 Task: Change the configuration of the board layout of the mark's project to slice by "Milestone".
Action: Mouse moved to (197, 123)
Screenshot: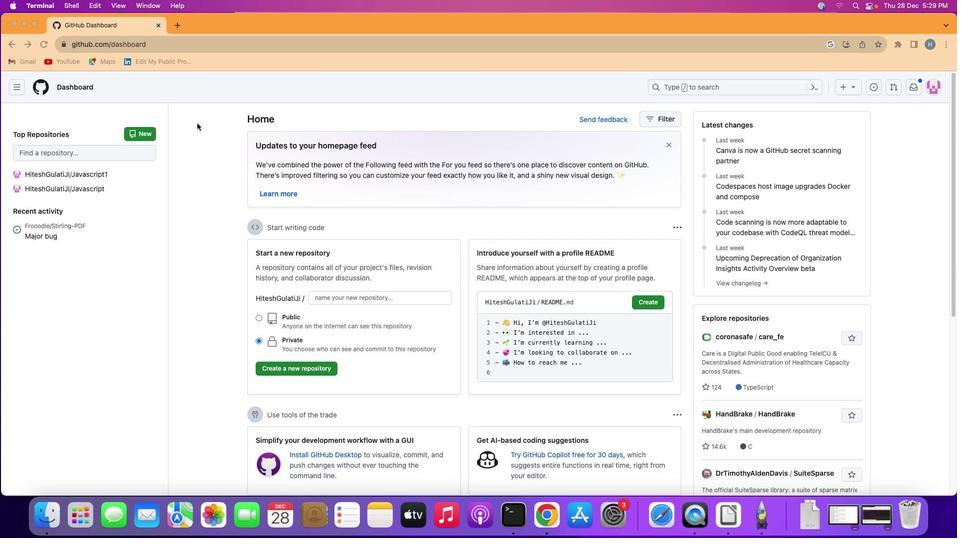 
Action: Mouse pressed left at (197, 123)
Screenshot: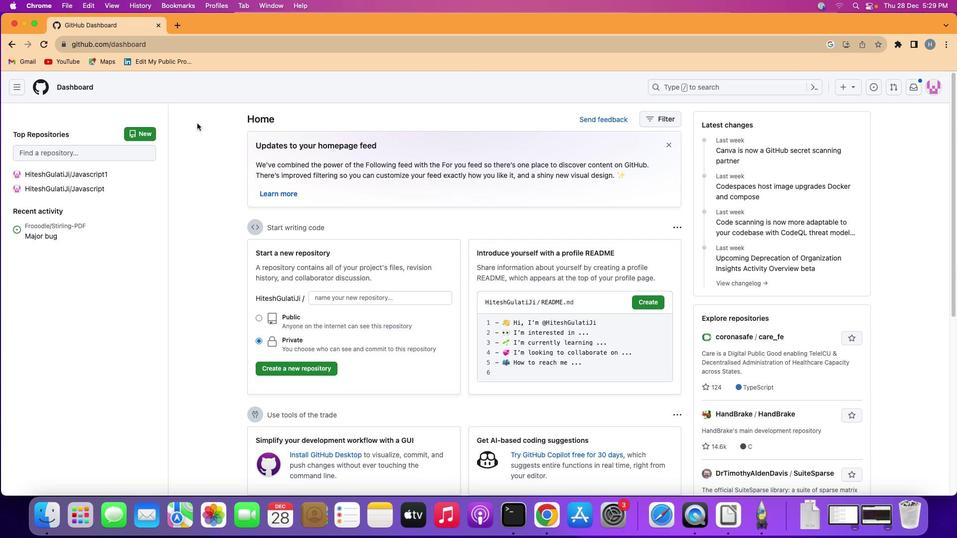 
Action: Mouse moved to (17, 83)
Screenshot: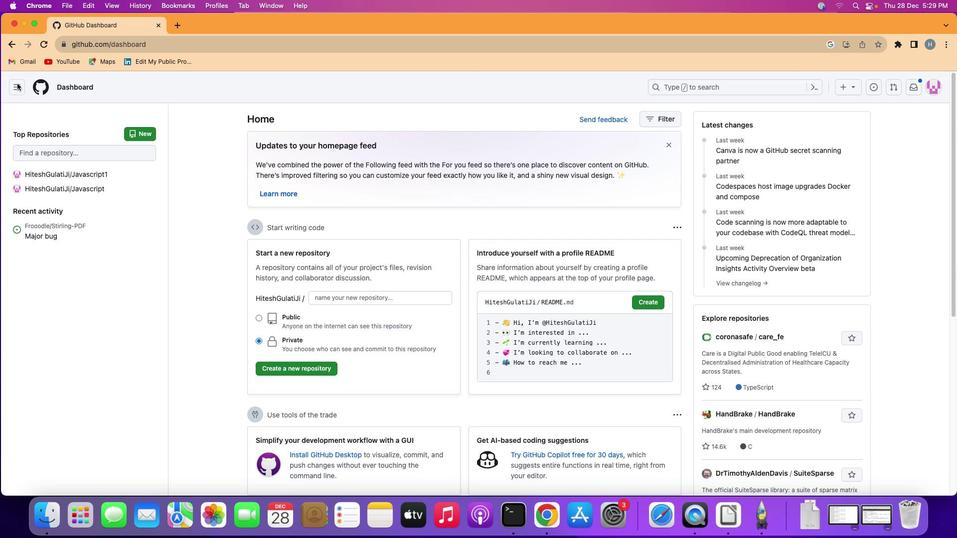
Action: Mouse pressed left at (17, 83)
Screenshot: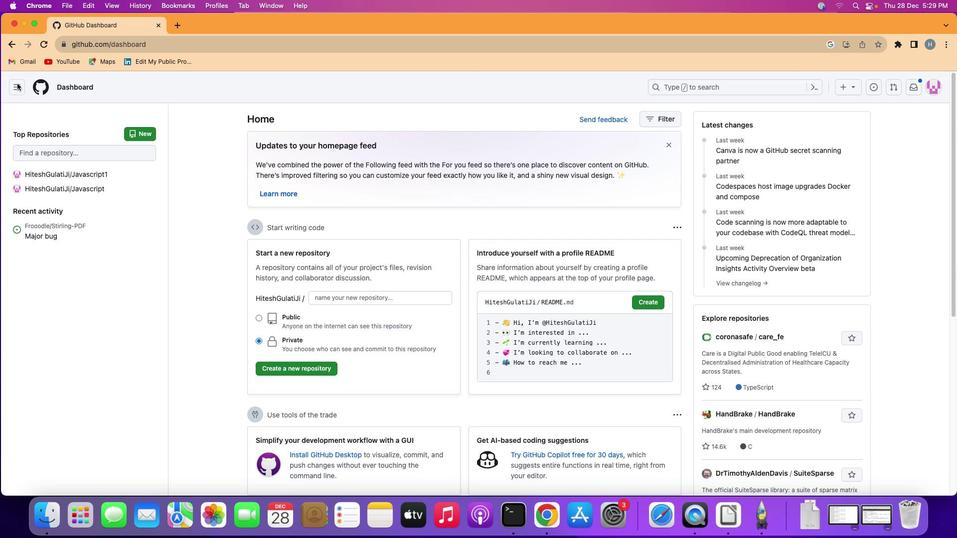 
Action: Mouse moved to (59, 155)
Screenshot: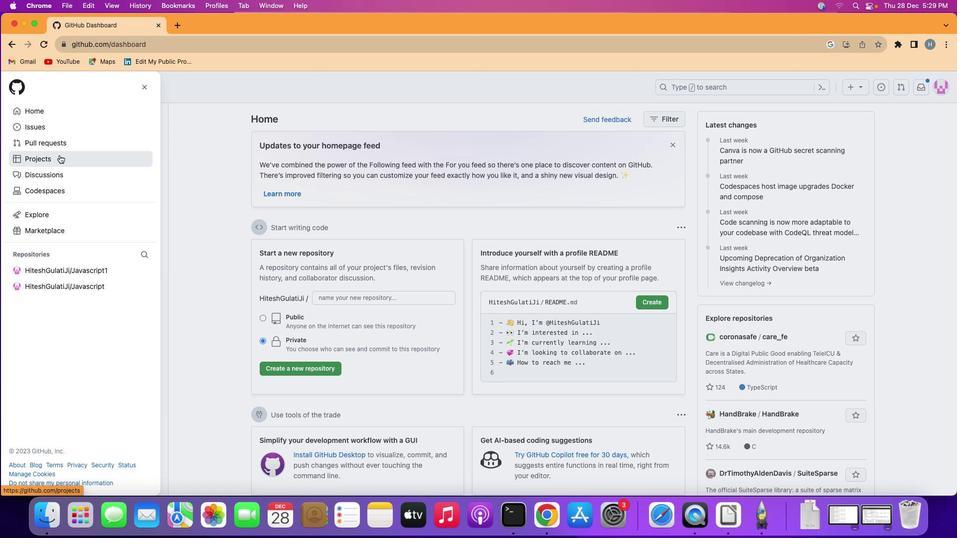 
Action: Mouse pressed left at (59, 155)
Screenshot: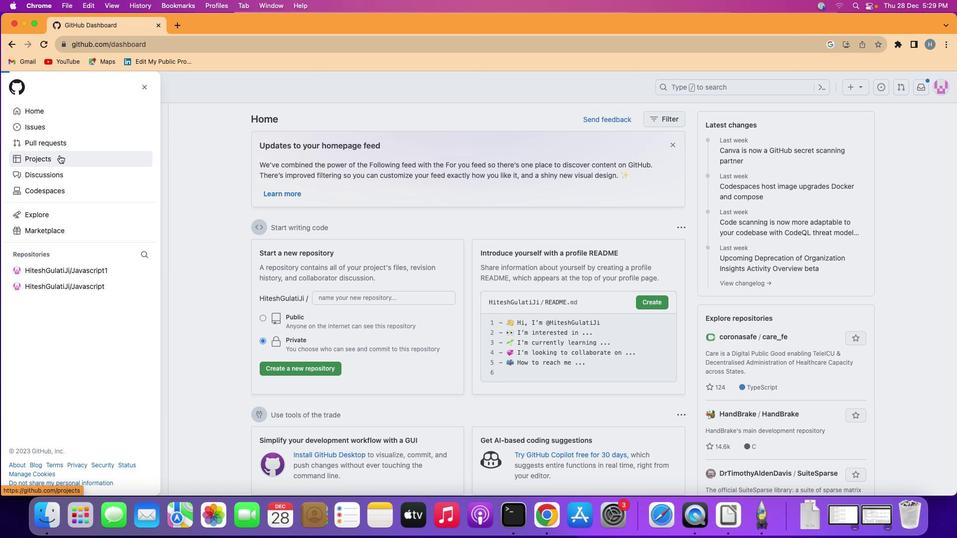 
Action: Mouse moved to (383, 181)
Screenshot: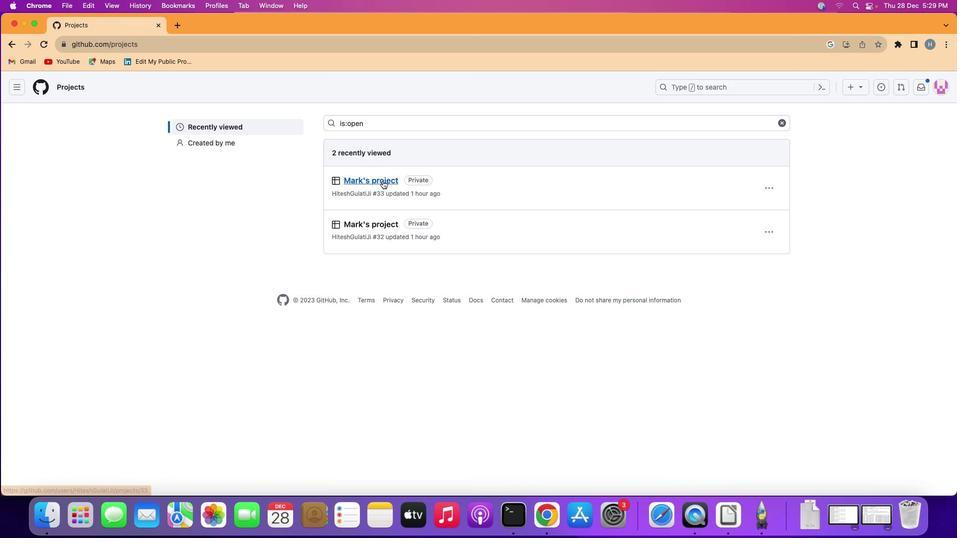 
Action: Mouse pressed left at (383, 181)
Screenshot: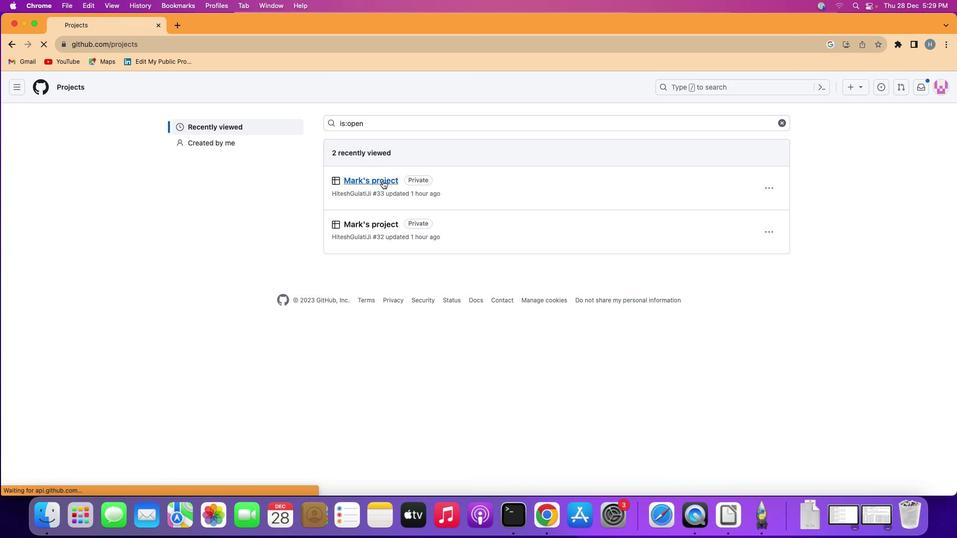 
Action: Mouse moved to (70, 136)
Screenshot: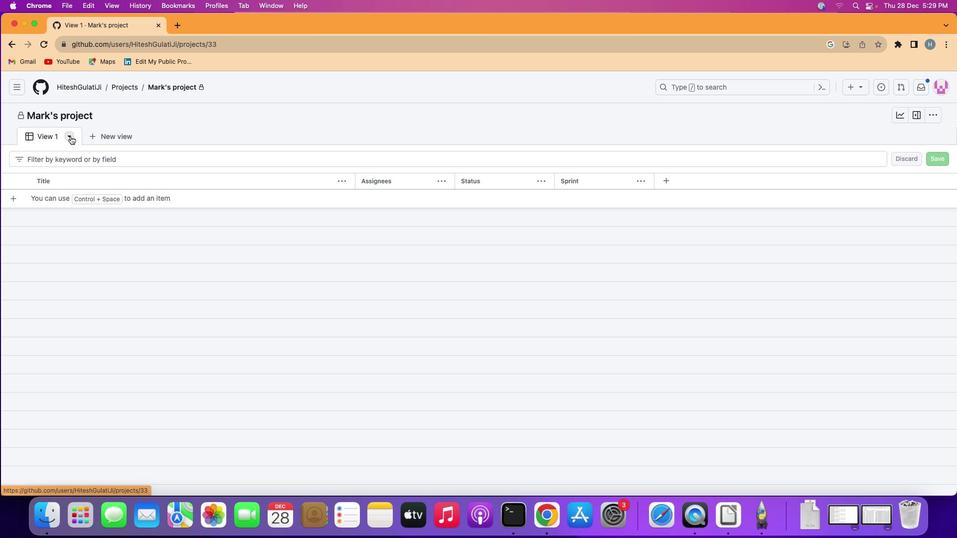 
Action: Mouse pressed left at (70, 136)
Screenshot: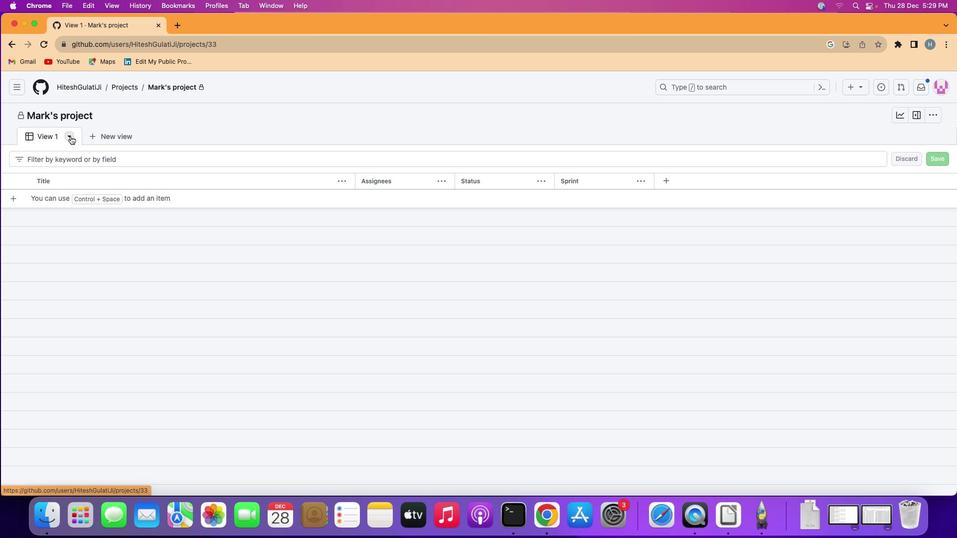 
Action: Mouse moved to (136, 168)
Screenshot: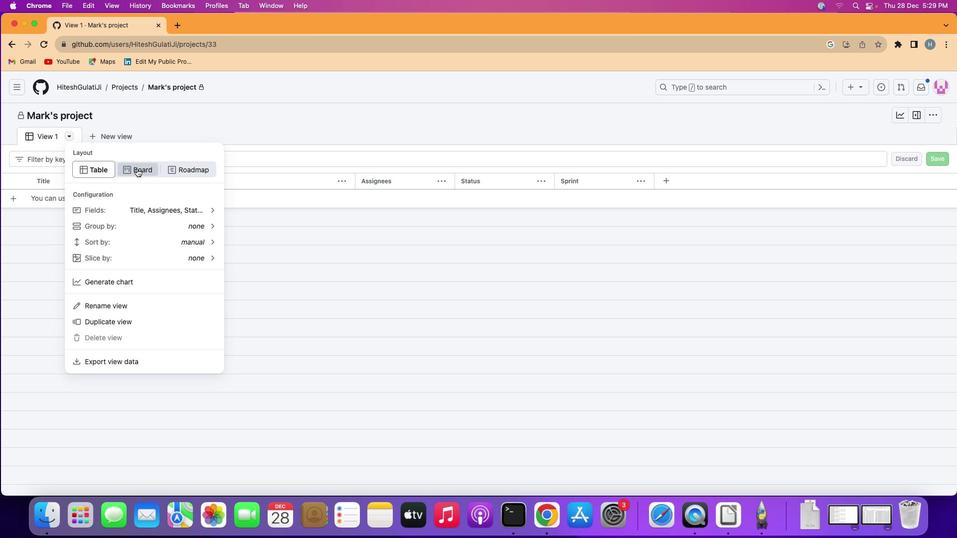 
Action: Mouse pressed left at (136, 168)
Screenshot: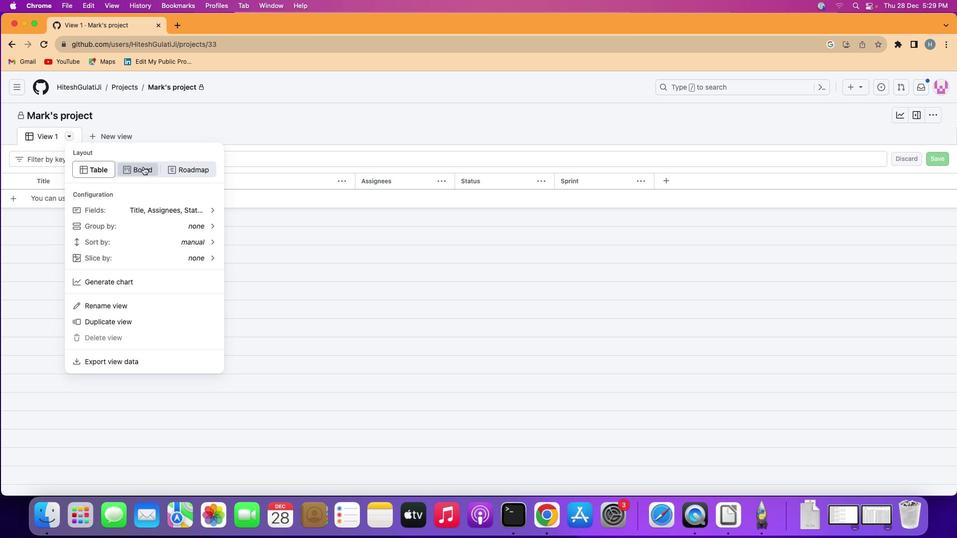 
Action: Mouse moved to (71, 136)
Screenshot: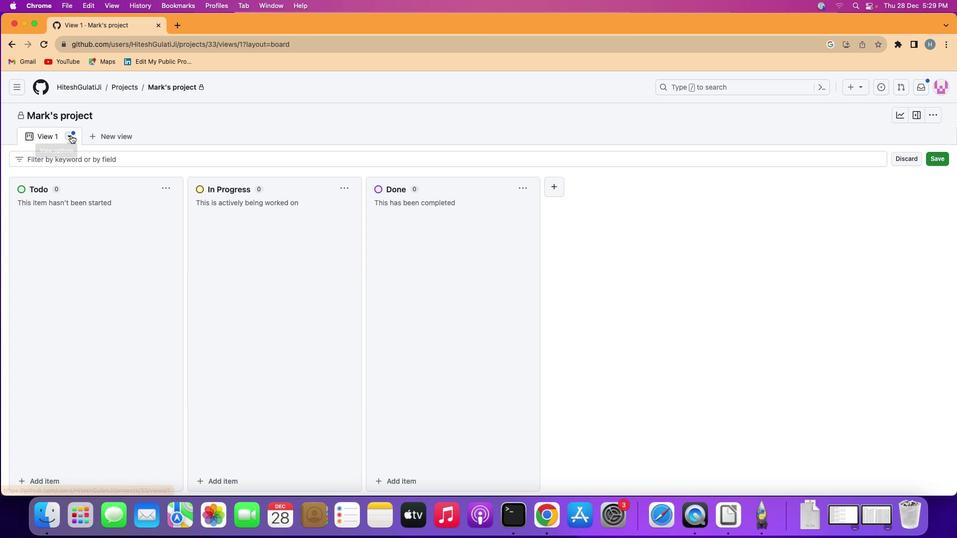 
Action: Mouse pressed left at (71, 136)
Screenshot: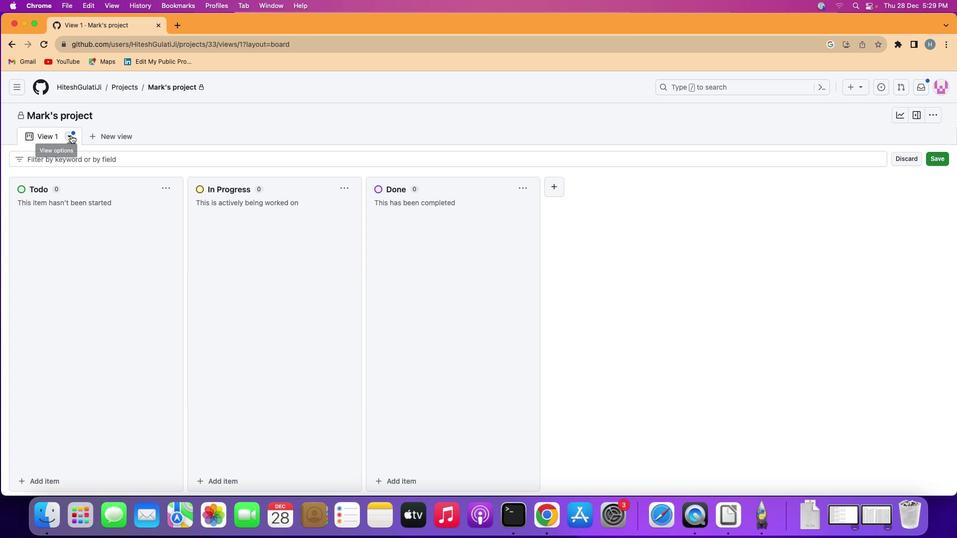 
Action: Mouse moved to (110, 284)
Screenshot: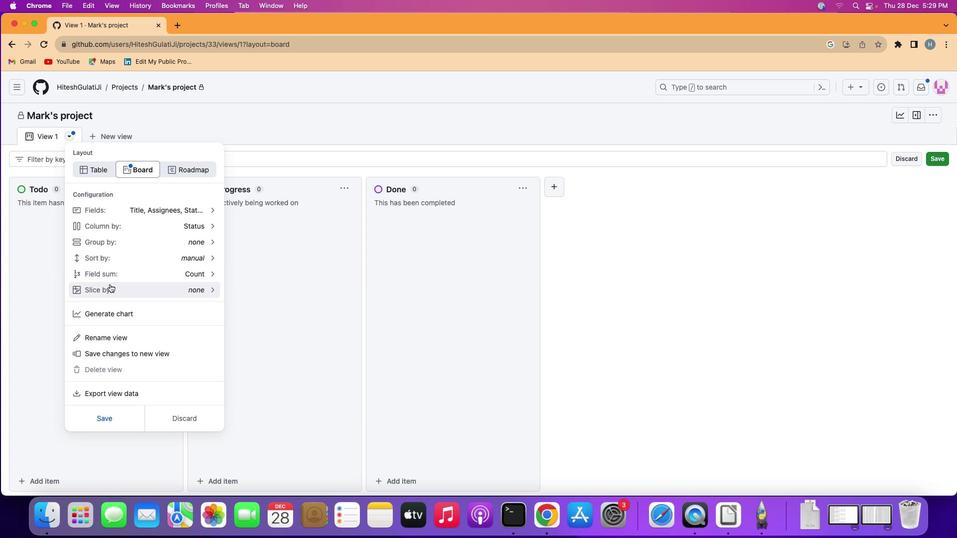 
Action: Mouse pressed left at (110, 284)
Screenshot: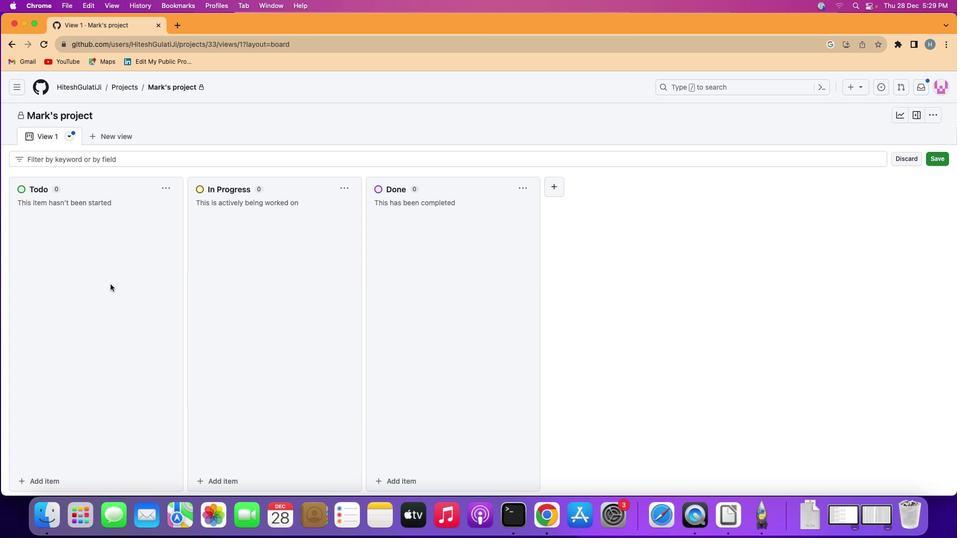 
Action: Mouse moved to (129, 228)
Screenshot: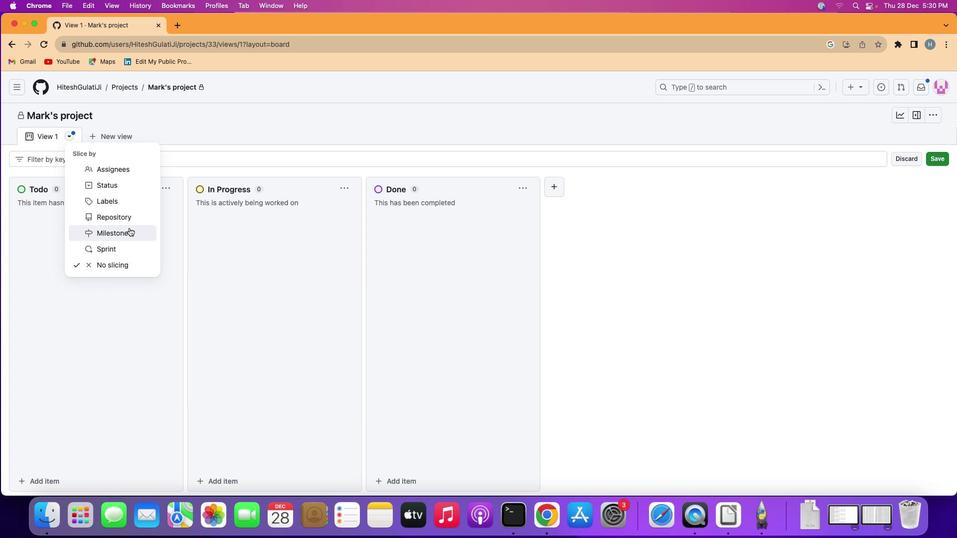 
Action: Mouse pressed left at (129, 228)
Screenshot: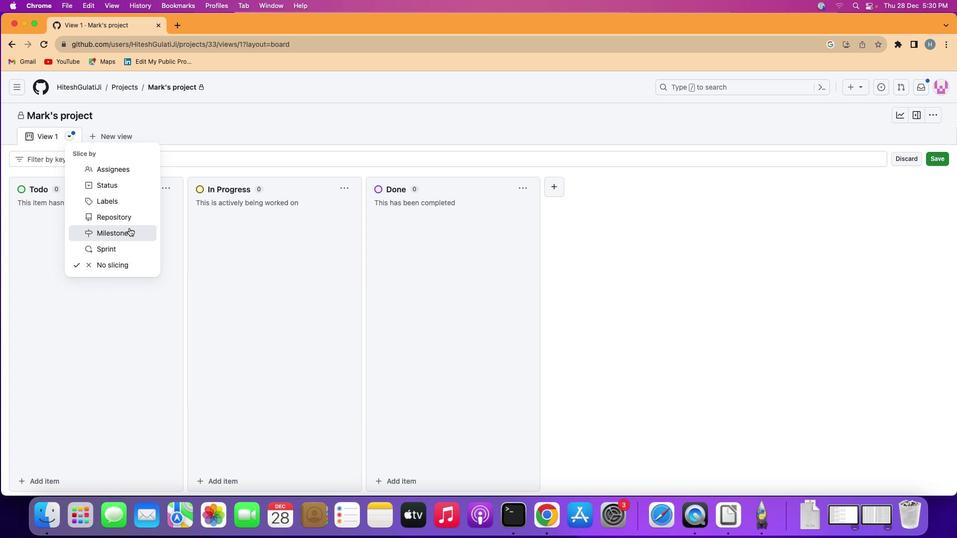 
Action: Mouse moved to (201, 238)
Screenshot: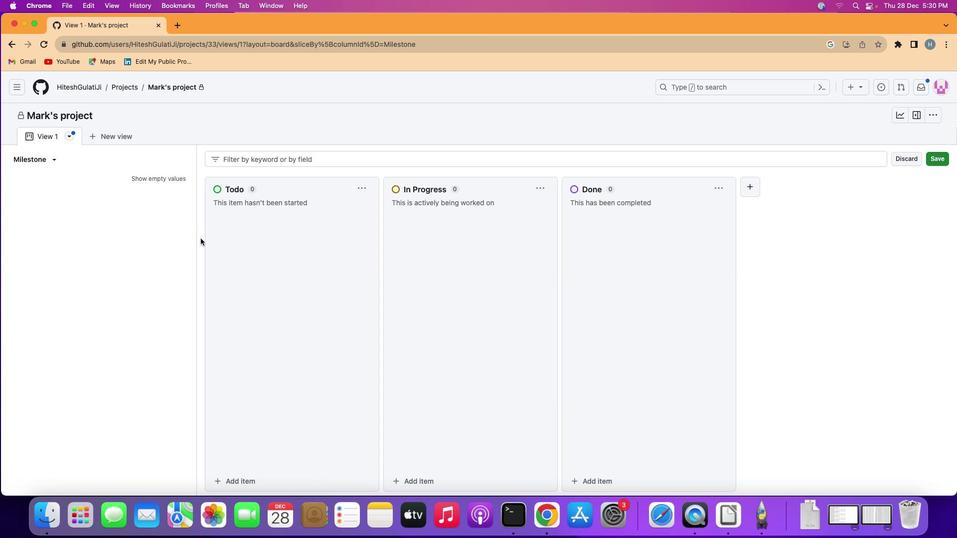 
